 Task: Create a task  Create a new online platform for online personal shopping services , assign it to team member softage.2@softage.net in the project BayTech and update the status of the task to  On Track  , set the priority of the task to High
Action: Mouse moved to (76, 52)
Screenshot: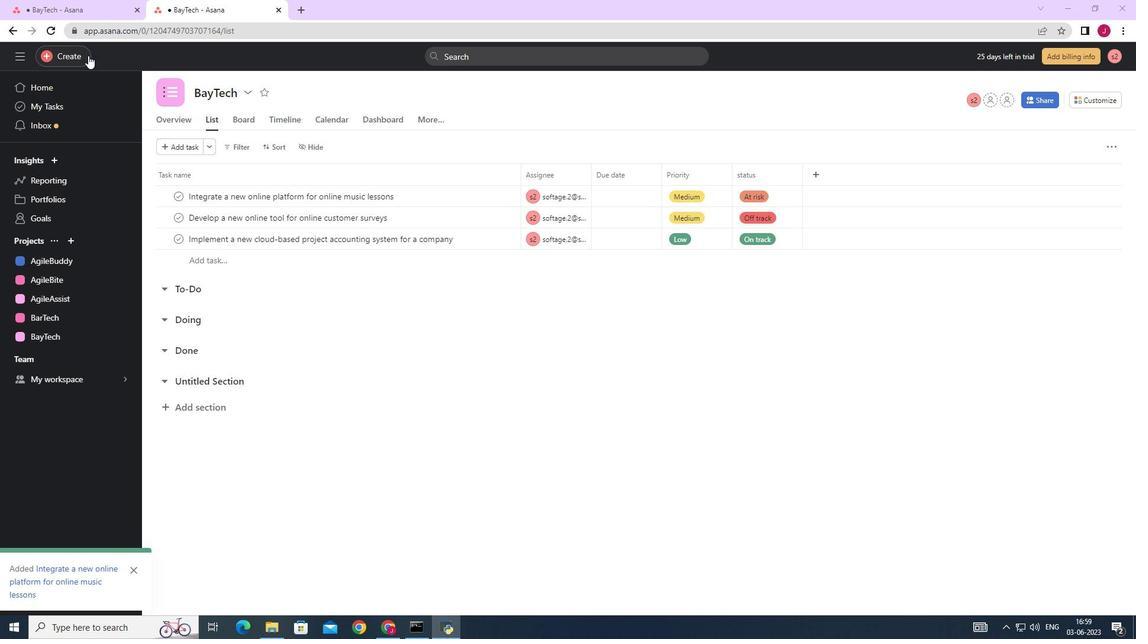 
Action: Mouse pressed left at (76, 52)
Screenshot: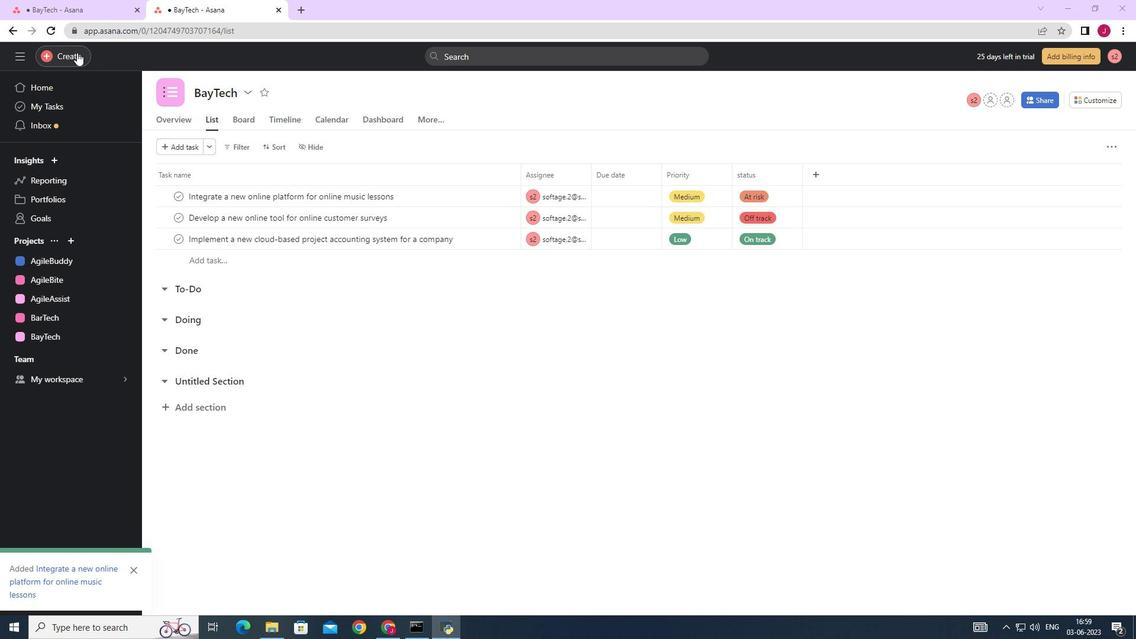 
Action: Mouse moved to (128, 58)
Screenshot: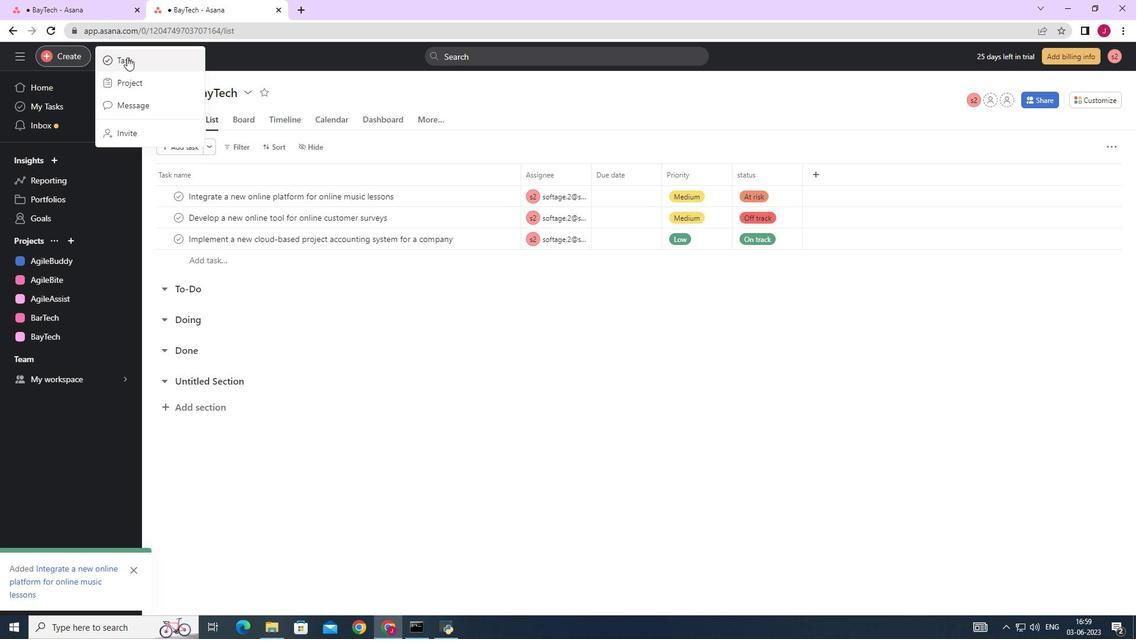 
Action: Mouse pressed left at (128, 58)
Screenshot: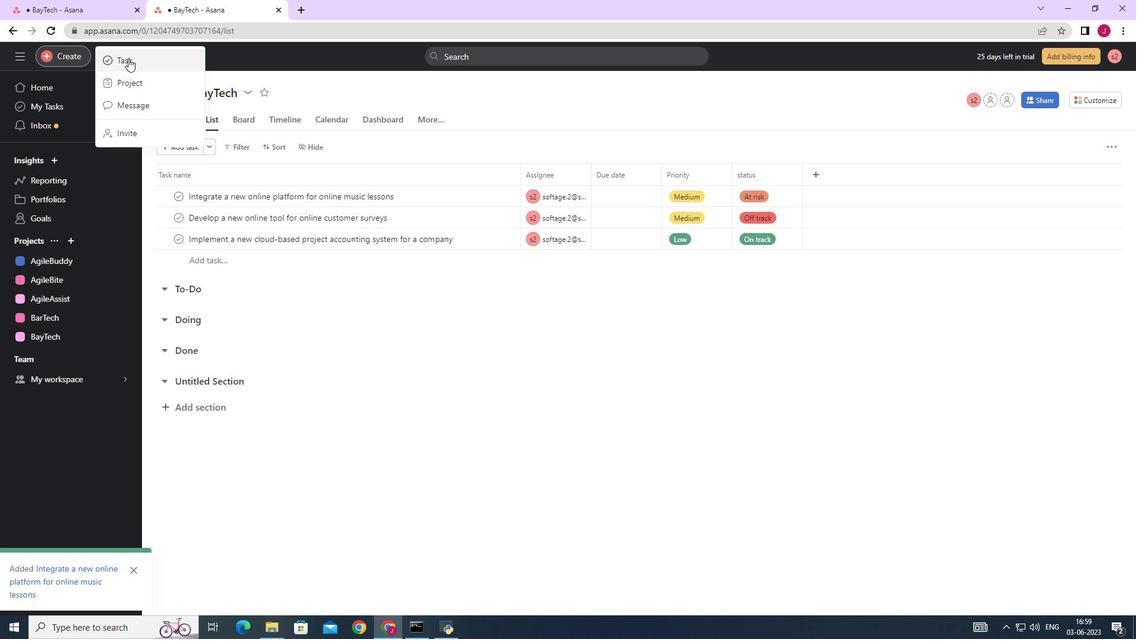 
Action: Mouse moved to (948, 388)
Screenshot: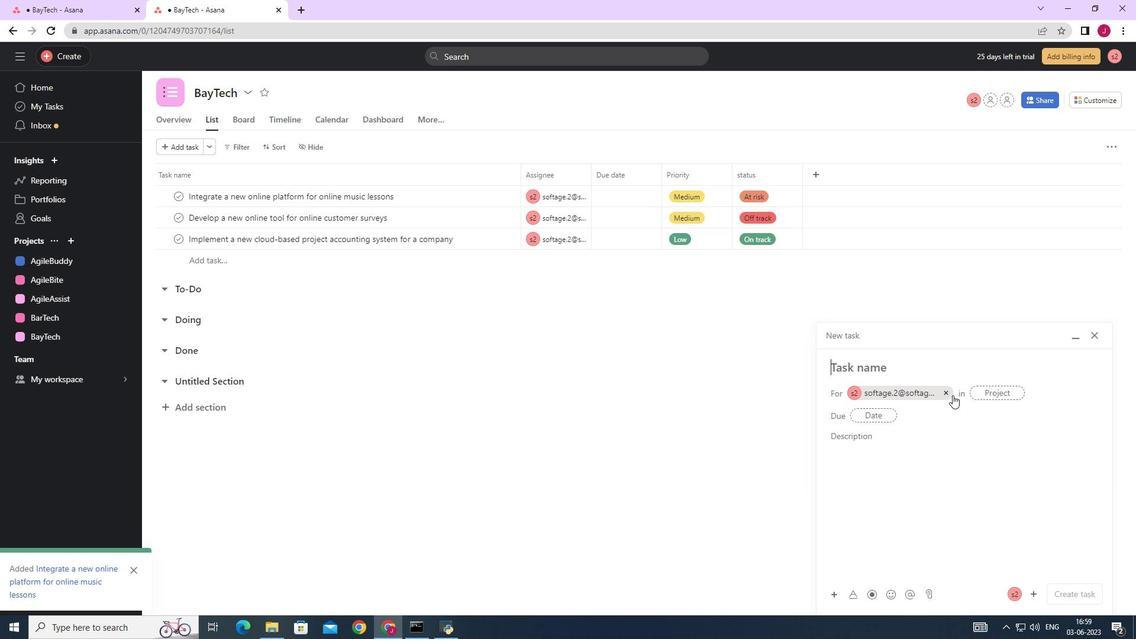 
Action: Mouse pressed left at (948, 388)
Screenshot: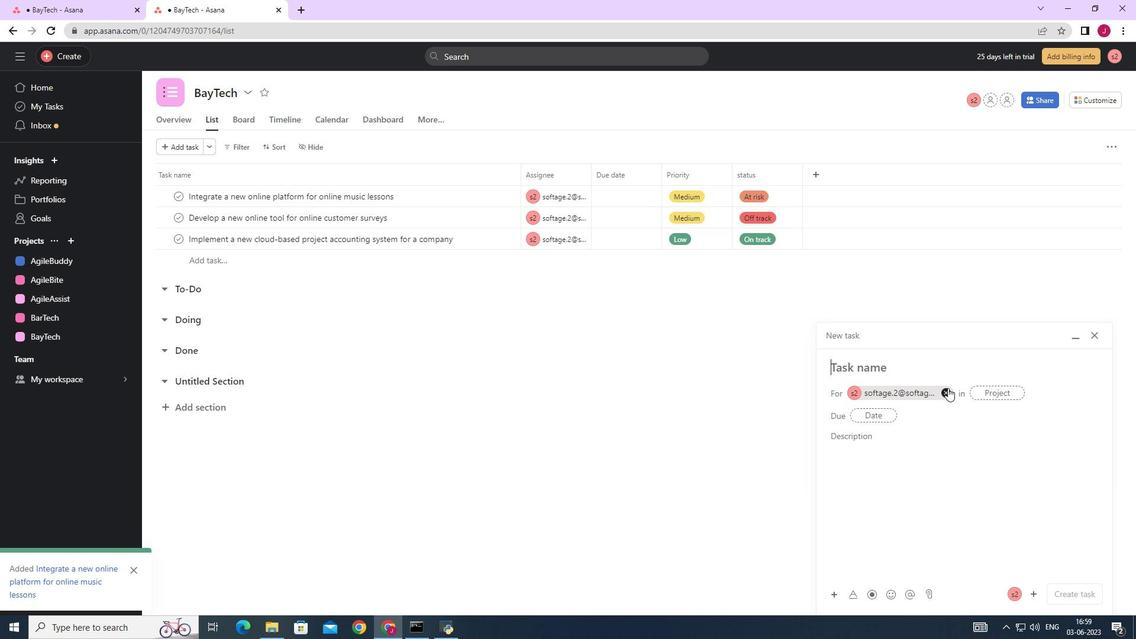 
Action: Mouse moved to (871, 364)
Screenshot: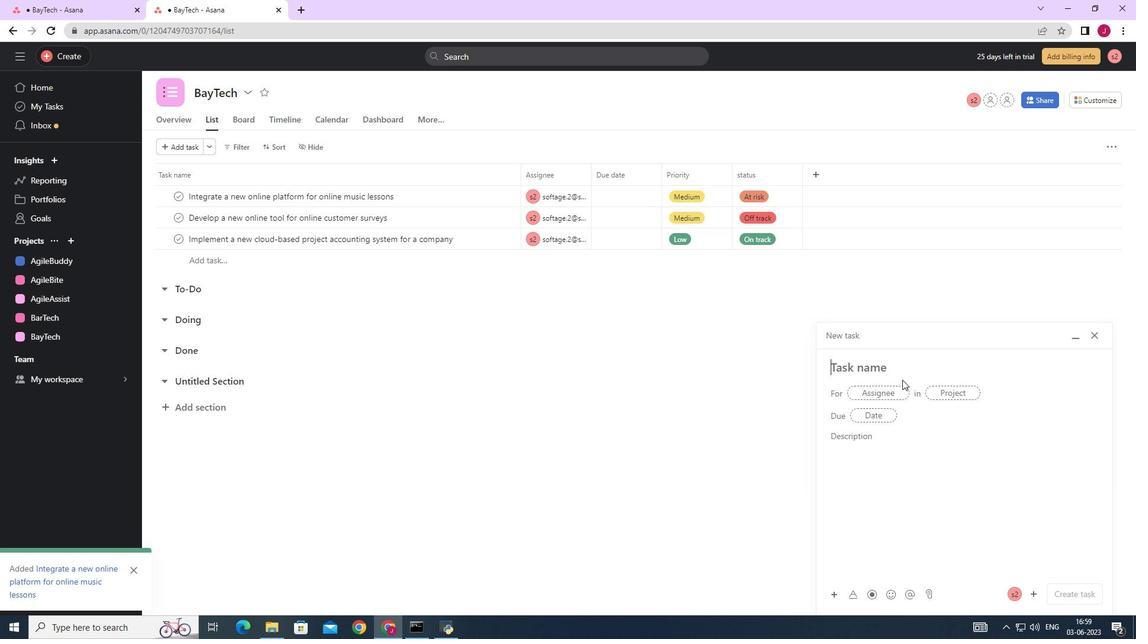 
Action: Mouse pressed left at (871, 364)
Screenshot: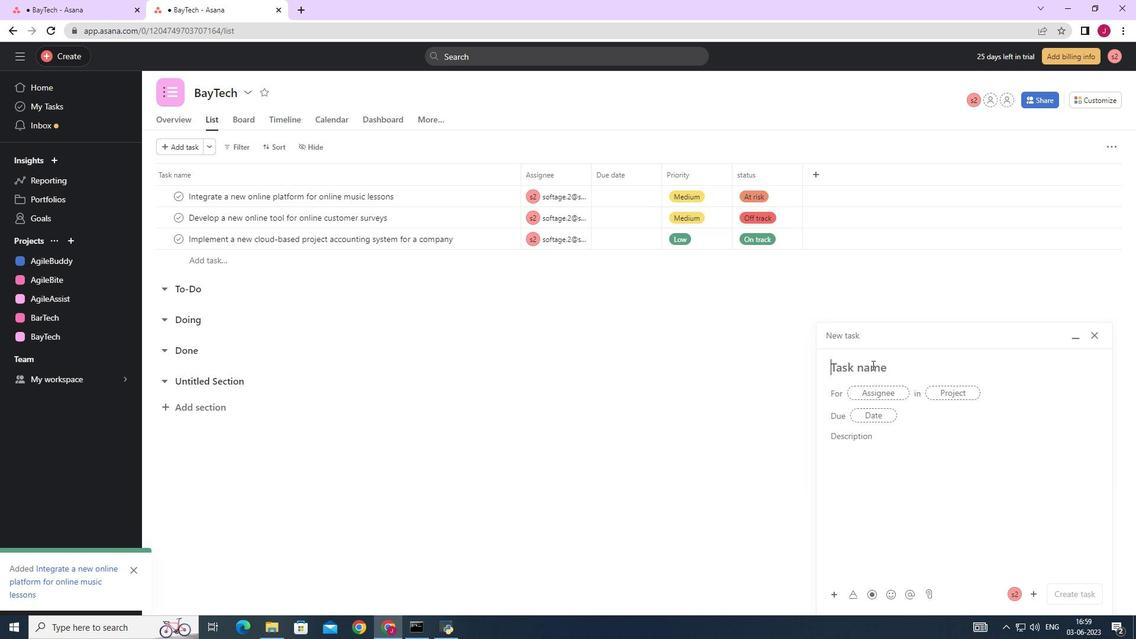 
Action: Key pressed <Key.caps_lock>C<Key.caps_lock>reay<Key.backspace>te<Key.space>a<Key.space>new<Key.space>online<Key.space>platform<Key.space>fo<Key.space><Key.backspace>r<Key.space>online<Key.space>personal<Key.space>shopping<Key.space>services
Screenshot: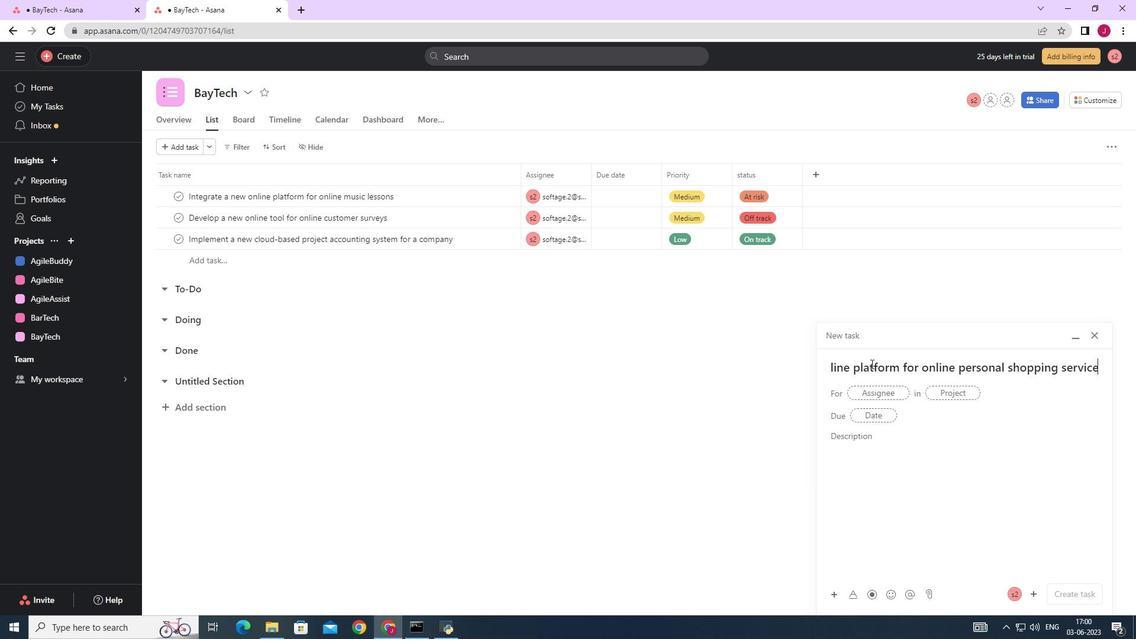 
Action: Mouse moved to (877, 391)
Screenshot: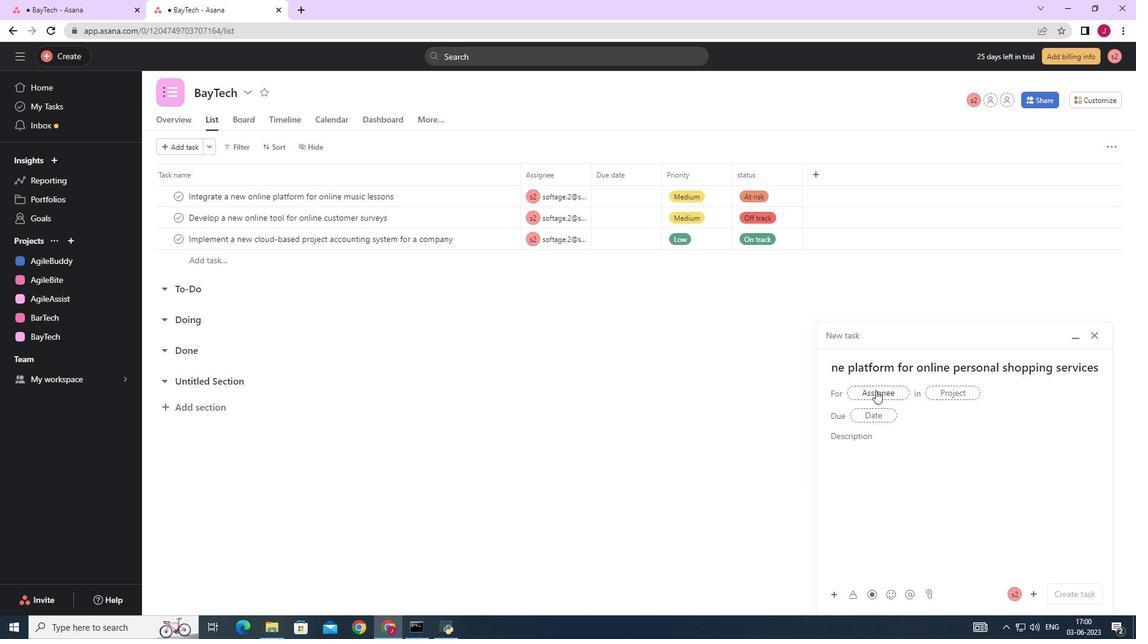 
Action: Mouse pressed left at (877, 391)
Screenshot: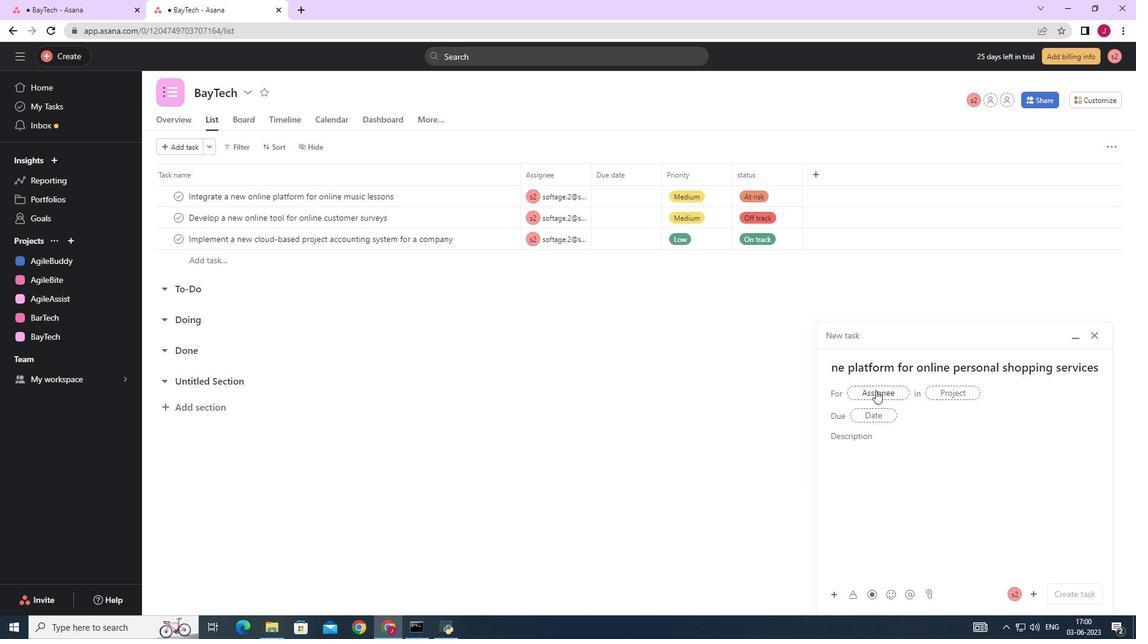 
Action: Mouse moved to (874, 384)
Screenshot: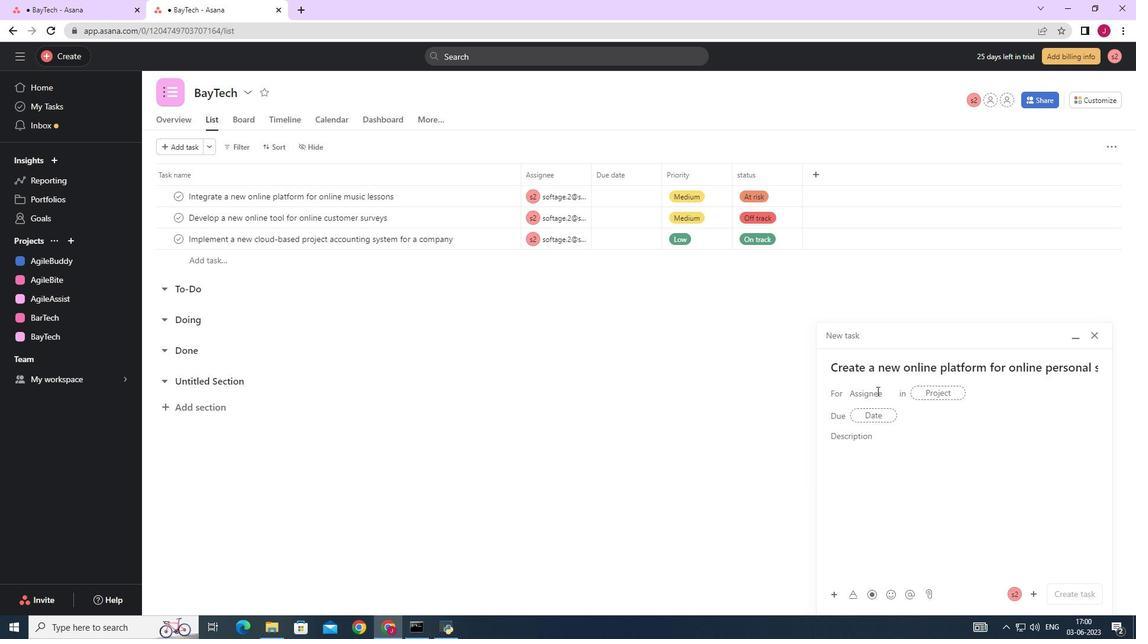 
Action: Key pressed softage.2
Screenshot: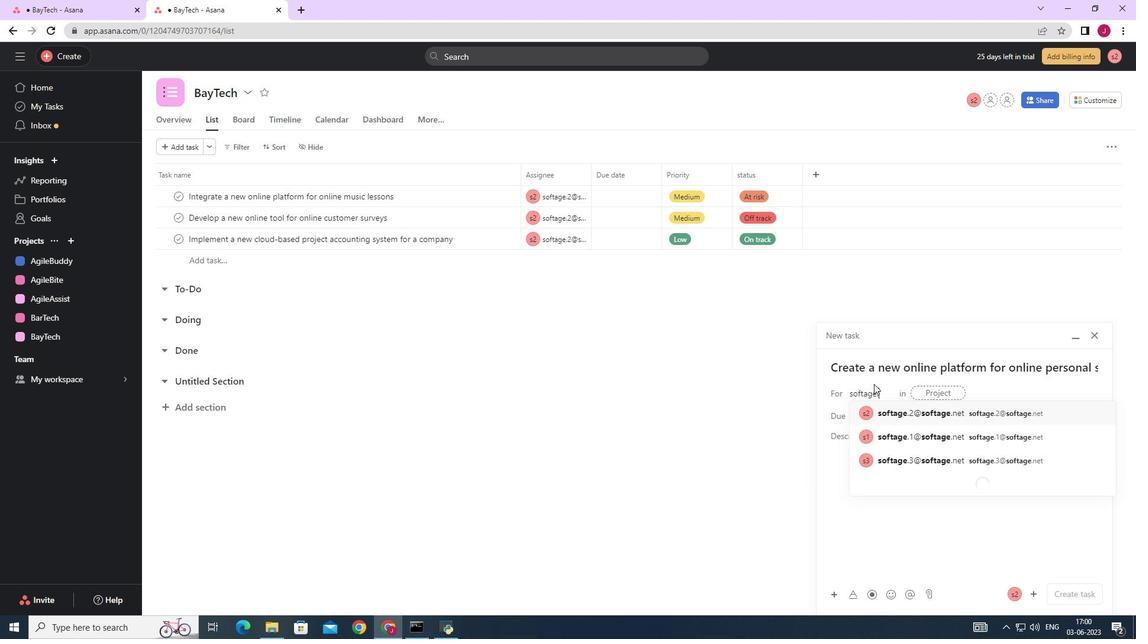 
Action: Mouse moved to (918, 412)
Screenshot: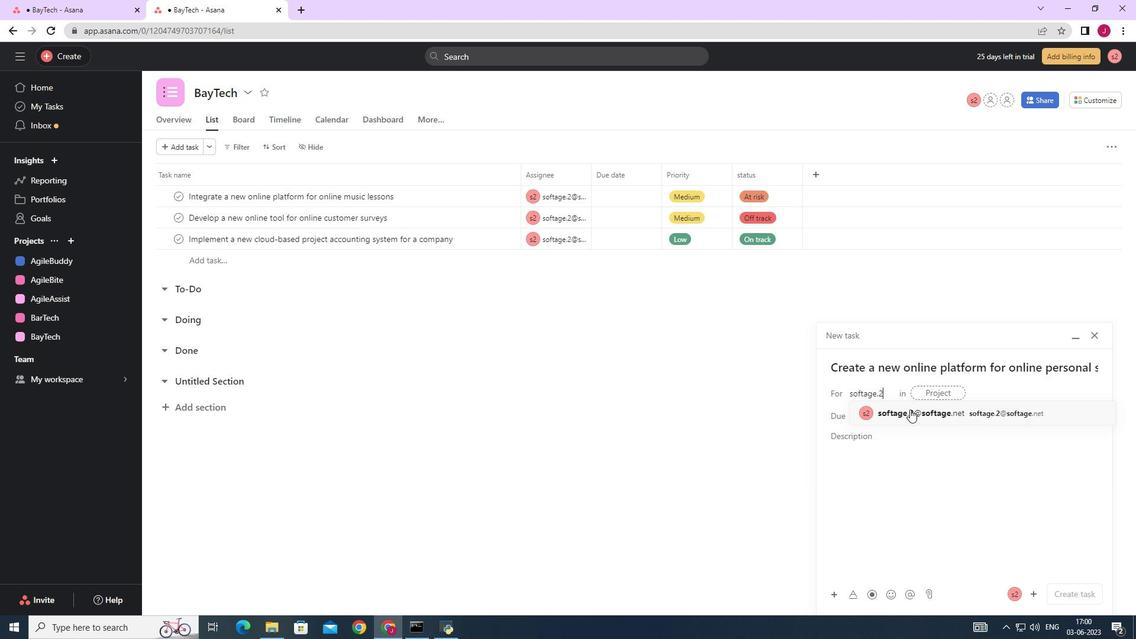 
Action: Mouse pressed left at (918, 412)
Screenshot: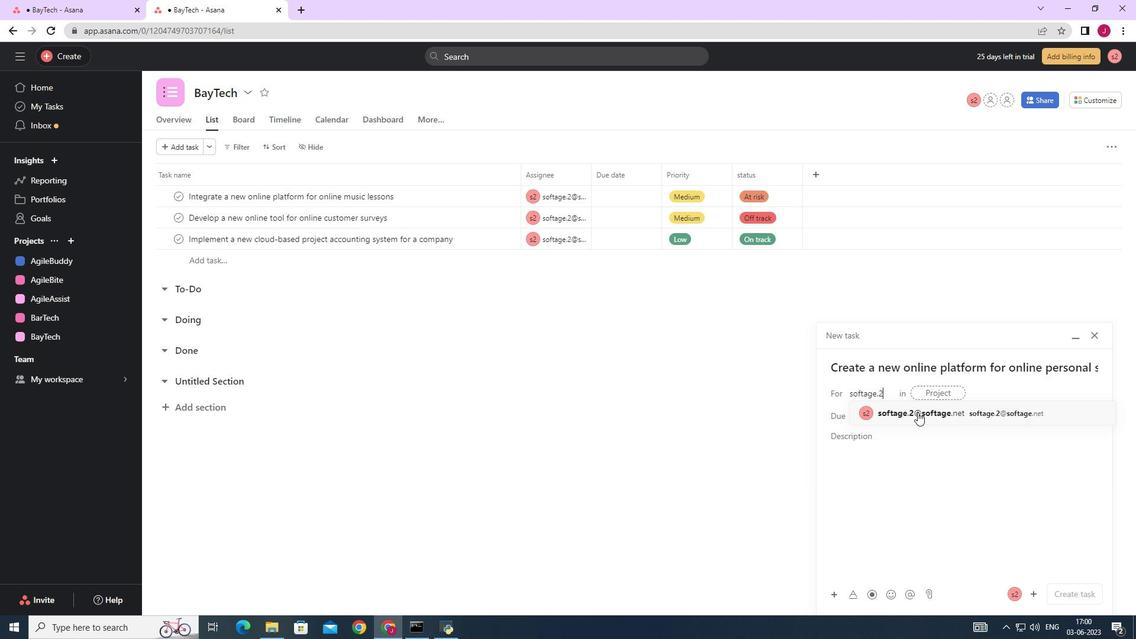 
Action: Mouse moved to (818, 414)
Screenshot: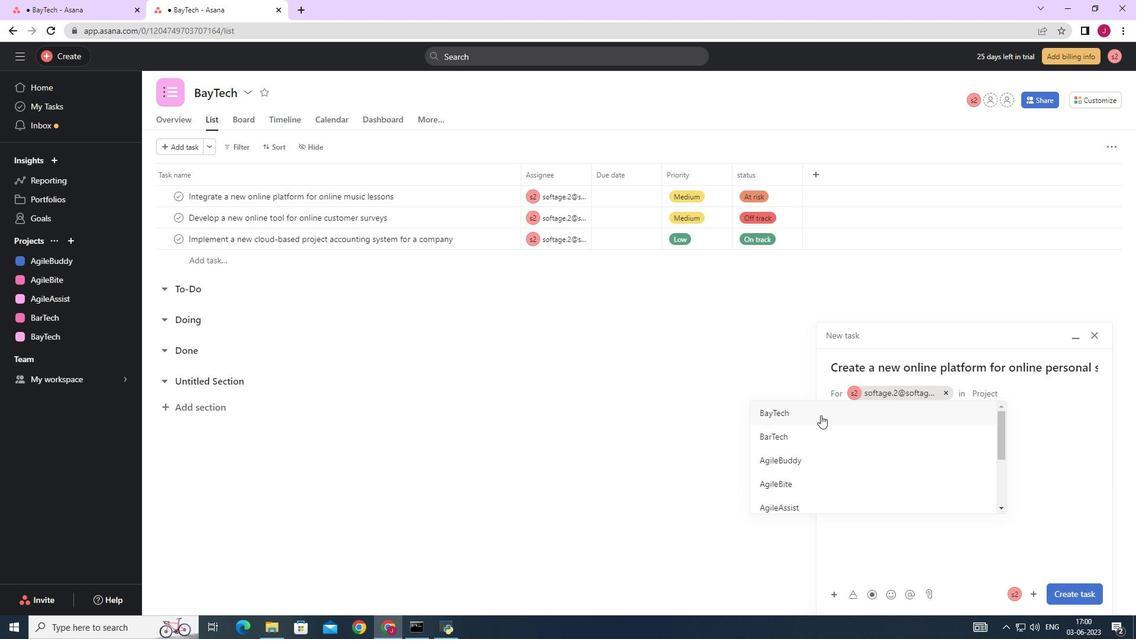 
Action: Mouse pressed left at (818, 414)
Screenshot: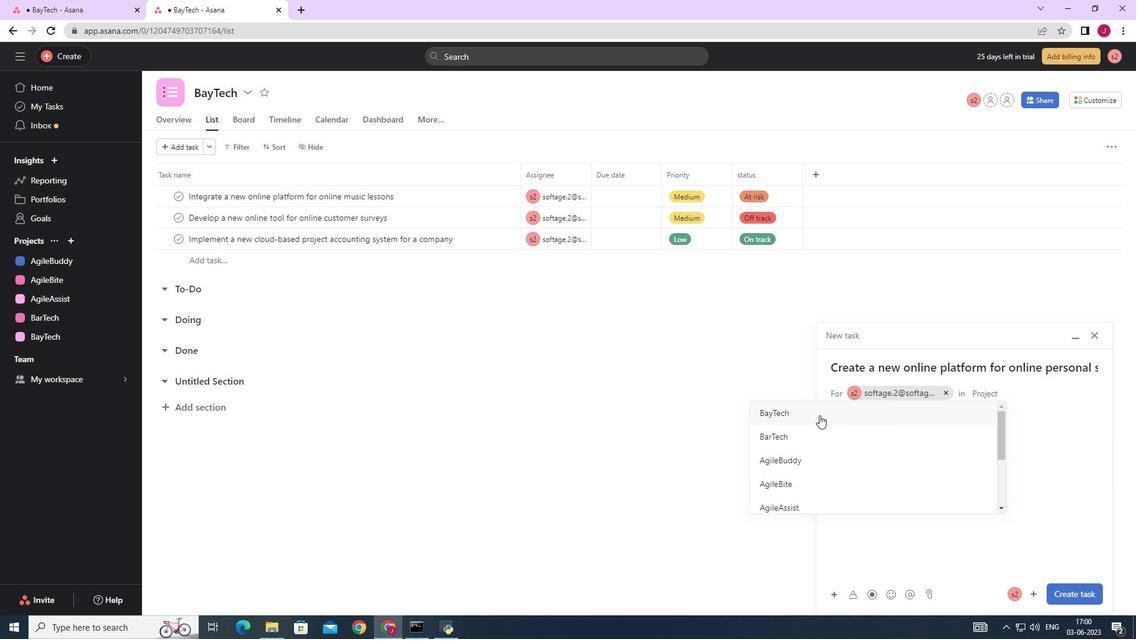 
Action: Mouse moved to (884, 440)
Screenshot: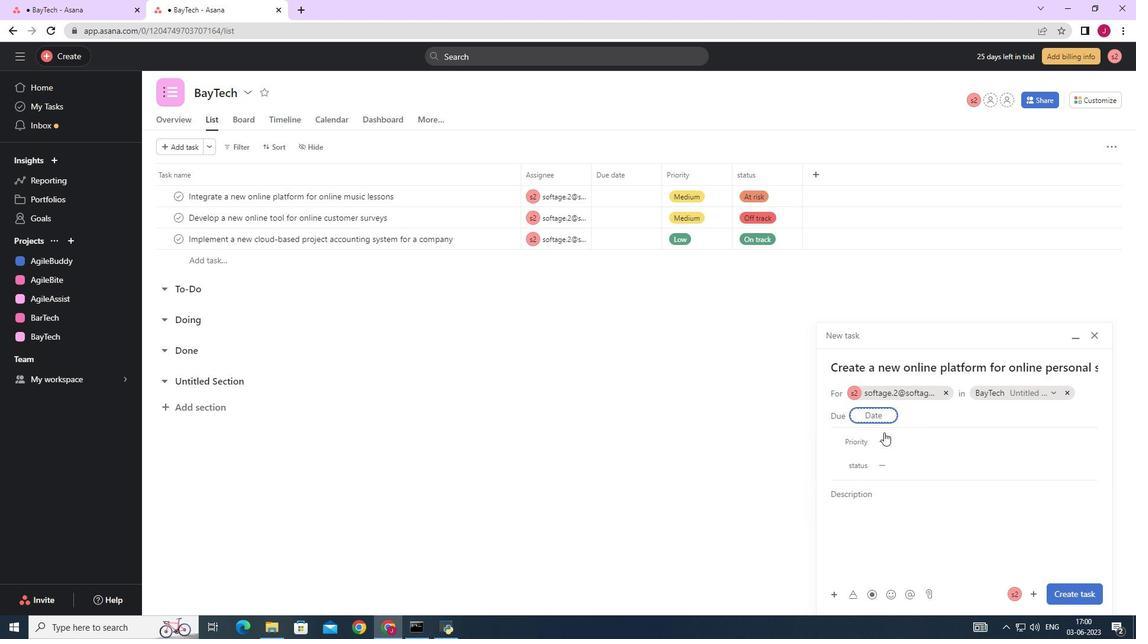 
Action: Mouse pressed left at (884, 440)
Screenshot: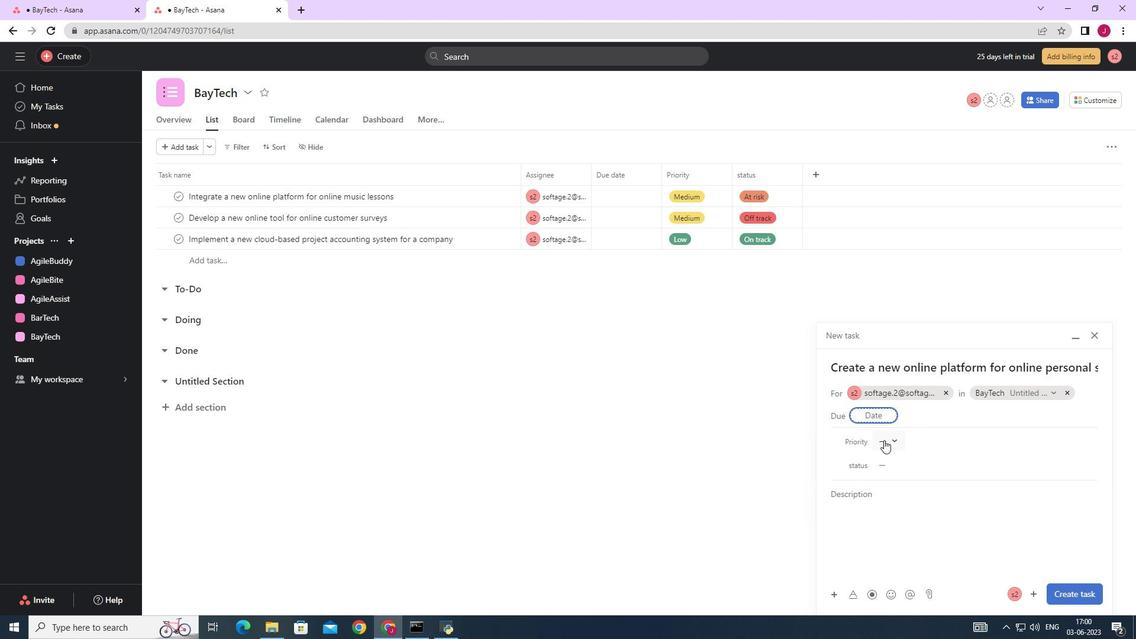 
Action: Mouse moved to (913, 480)
Screenshot: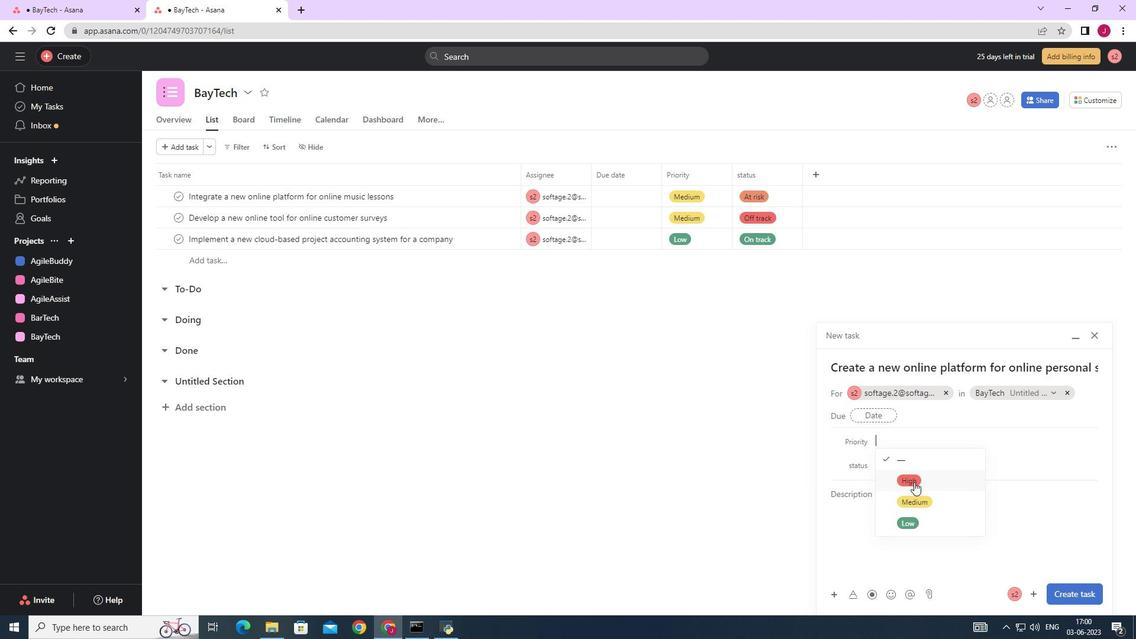 
Action: Mouse pressed left at (913, 480)
Screenshot: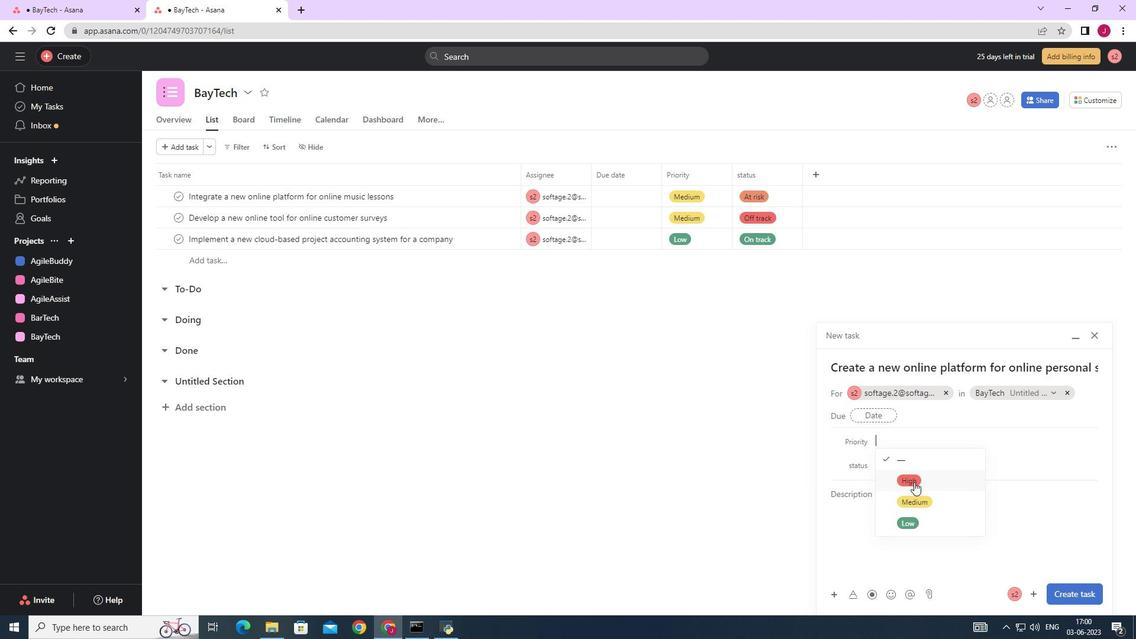 
Action: Mouse moved to (899, 462)
Screenshot: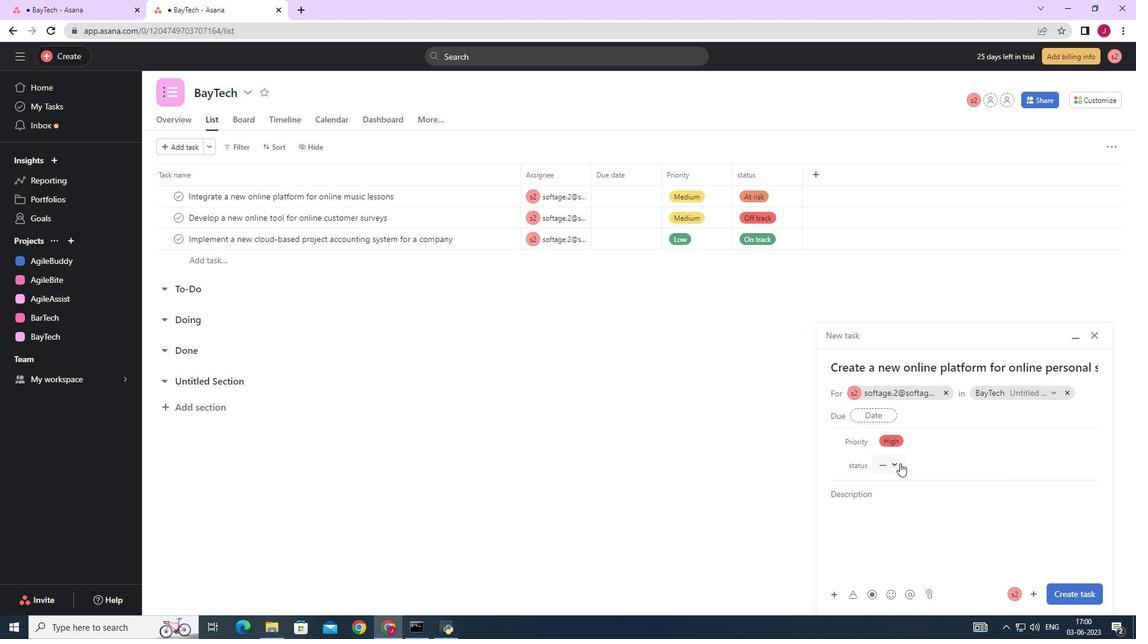 
Action: Mouse pressed left at (899, 462)
Screenshot: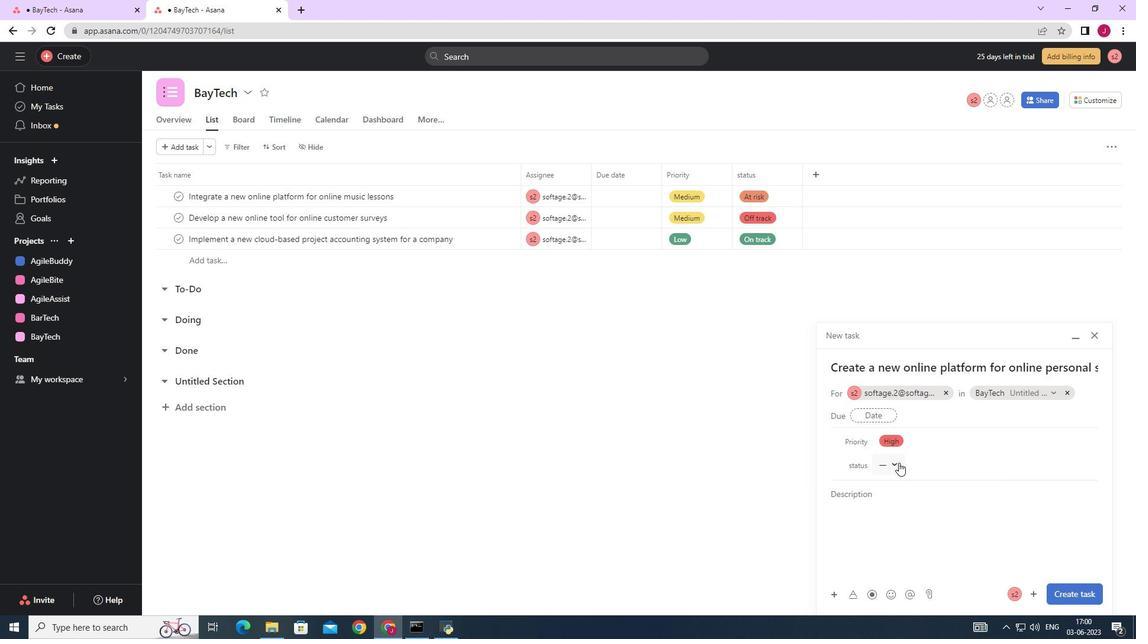
Action: Mouse moved to (910, 505)
Screenshot: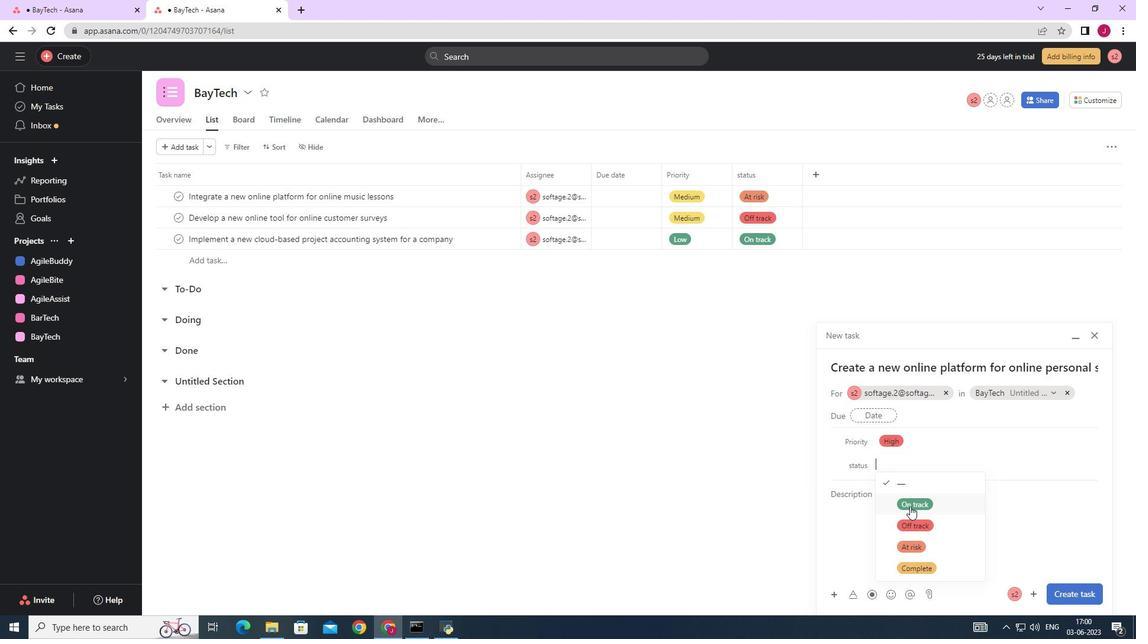 
Action: Mouse pressed left at (910, 505)
Screenshot: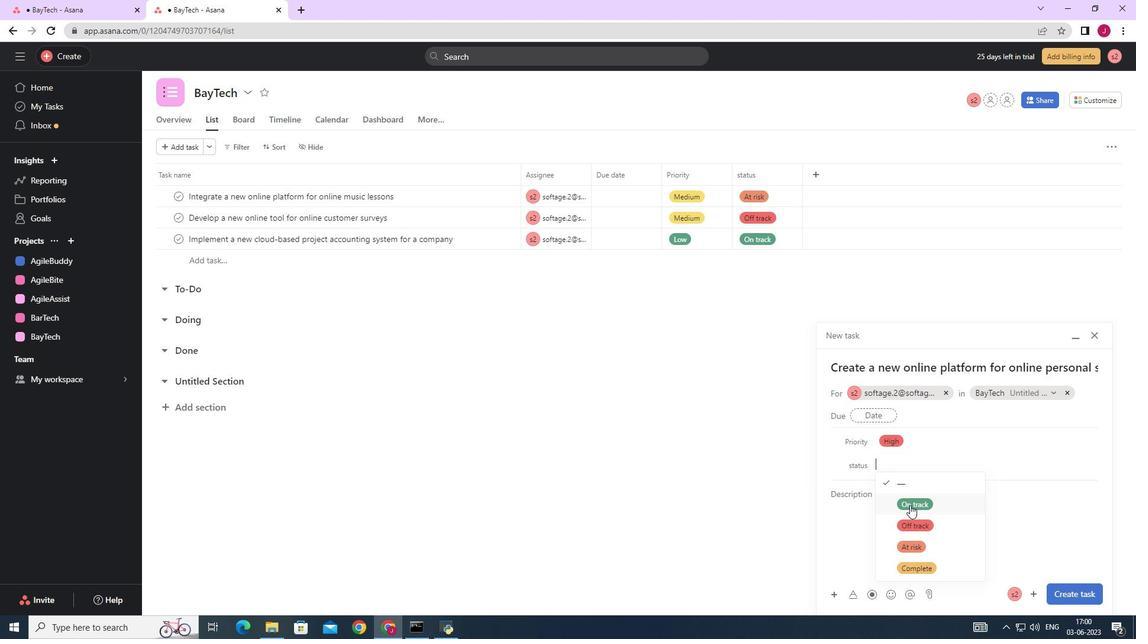 
Action: Mouse moved to (1067, 594)
Screenshot: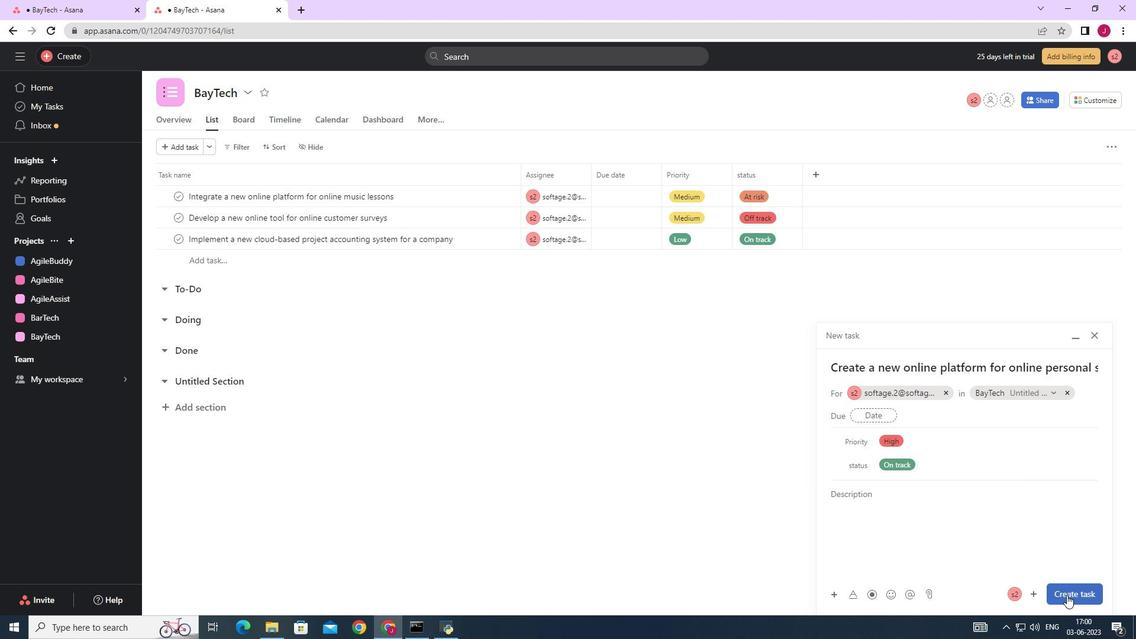 
Action: Mouse pressed left at (1067, 594)
Screenshot: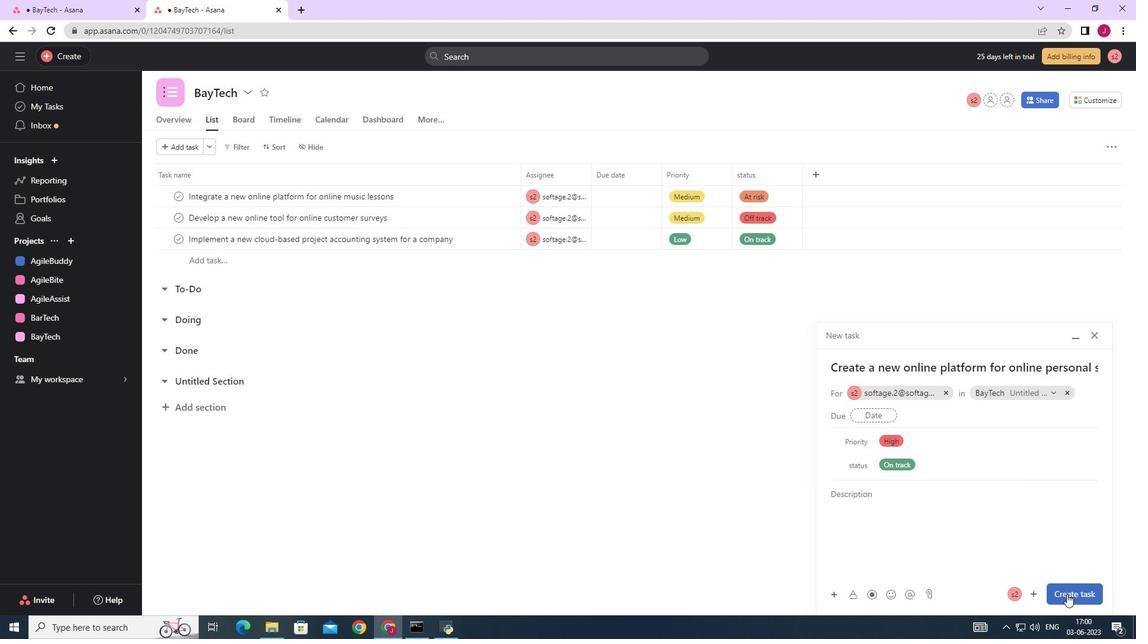 
Action: Mouse moved to (1034, 523)
Screenshot: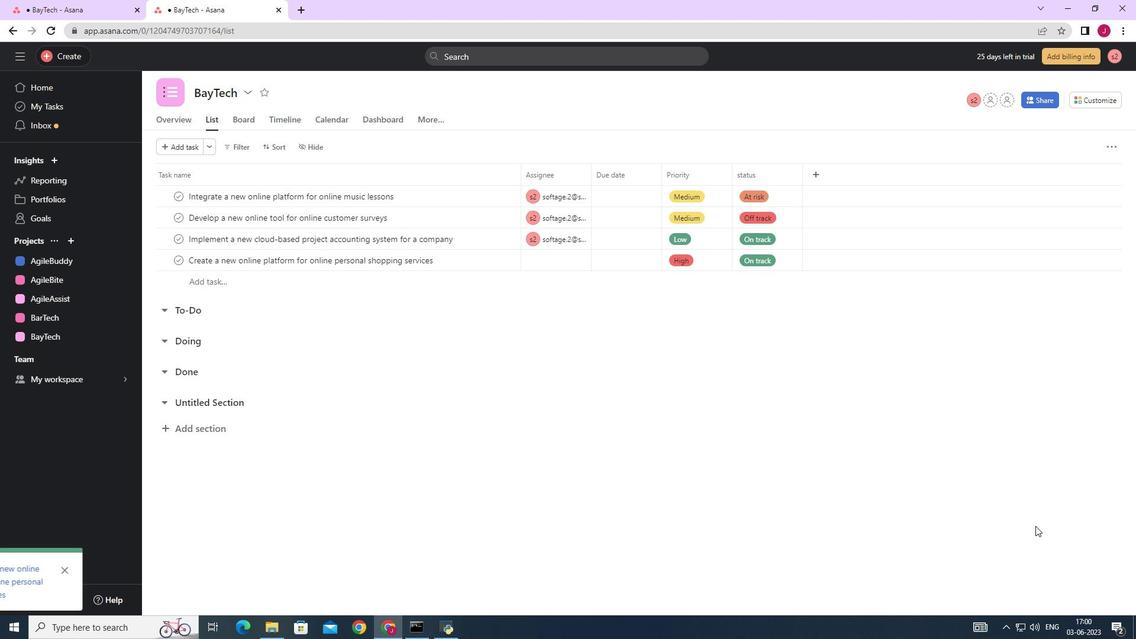 
